 Task: Reply to email with the signature Ashley Martin with the subject 'Job application follow-up' from softage.1@softage.net with the message 'I wanted to follow up on the request for approval of the travel expenses.'
Action: Mouse moved to (873, 224)
Screenshot: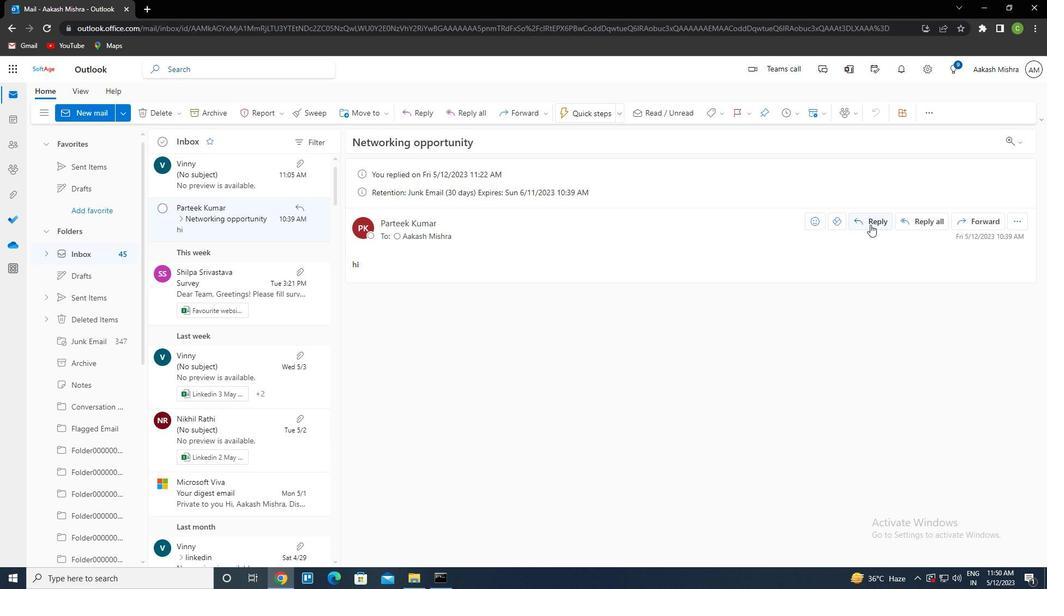 
Action: Mouse pressed left at (873, 224)
Screenshot: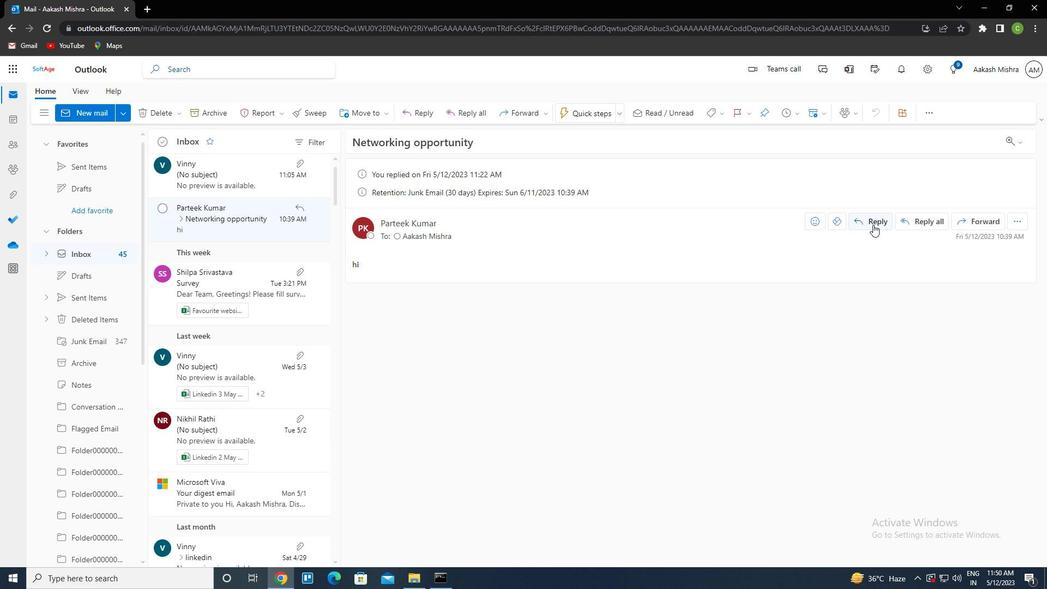 
Action: Mouse moved to (713, 115)
Screenshot: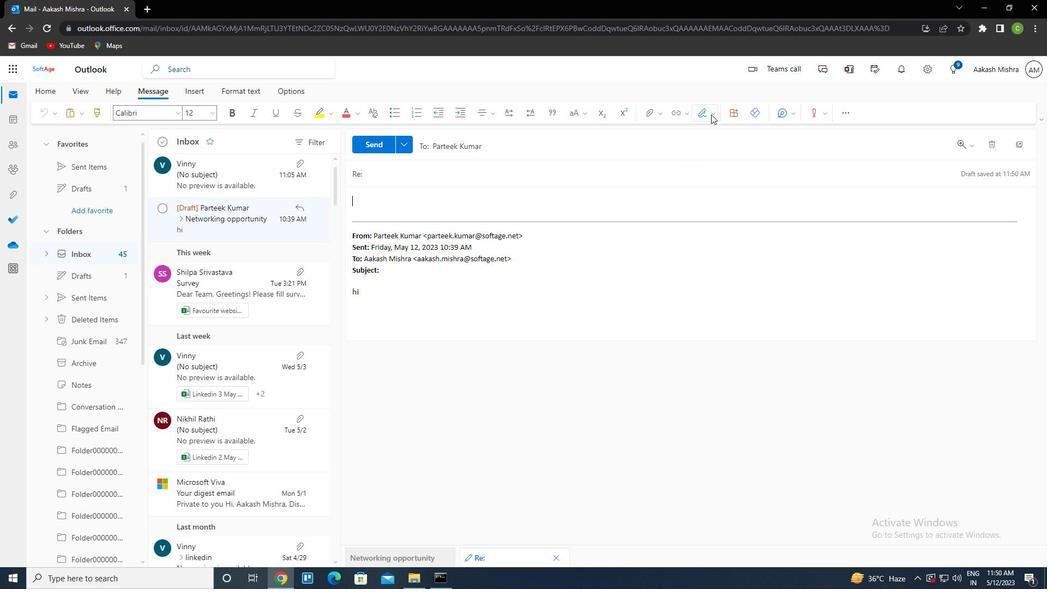 
Action: Mouse pressed left at (713, 115)
Screenshot: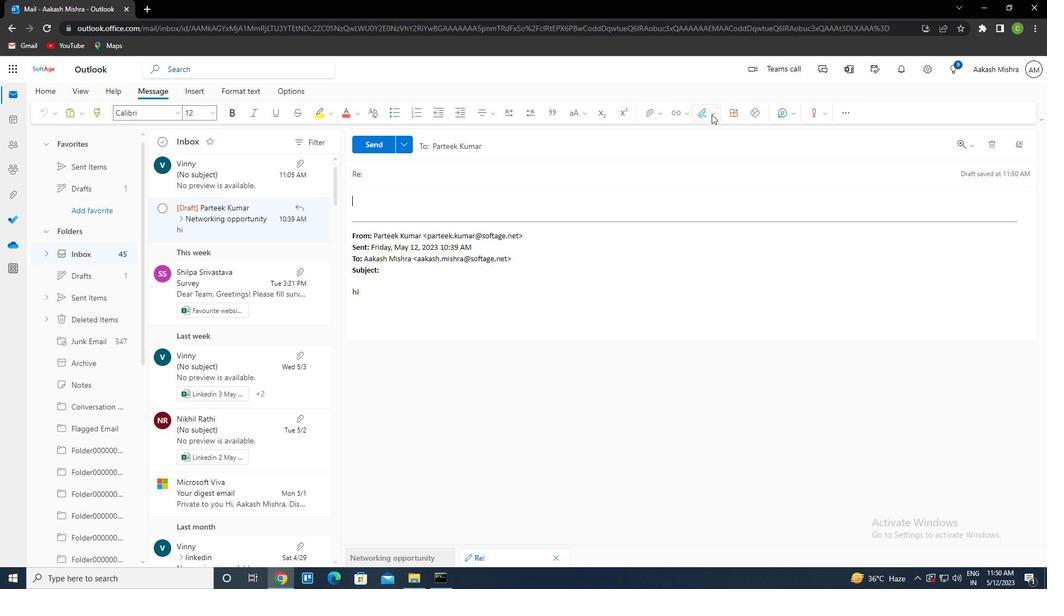 
Action: Mouse moved to (684, 392)
Screenshot: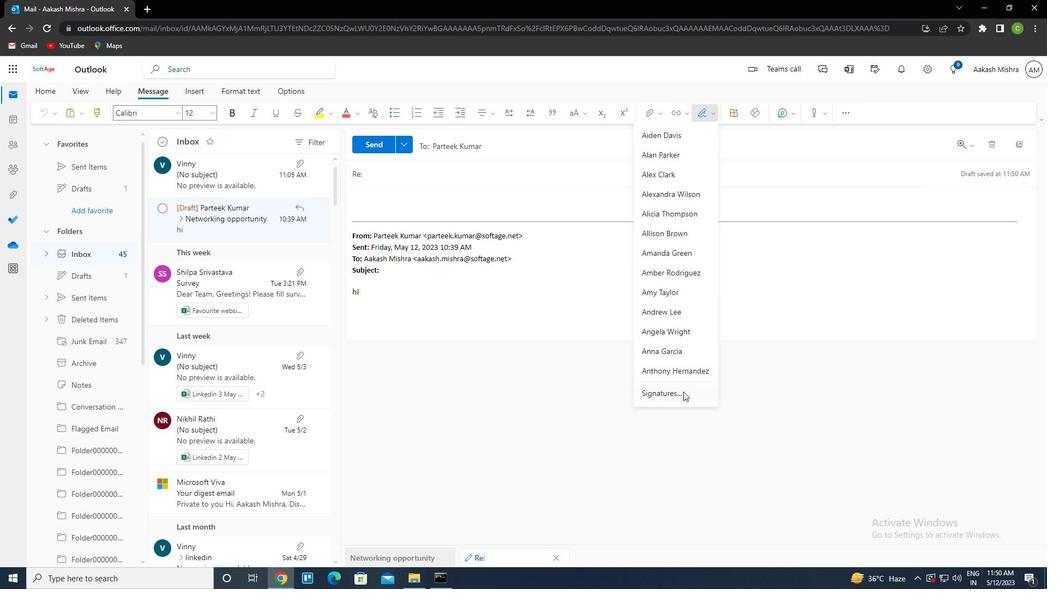 
Action: Mouse pressed left at (684, 392)
Screenshot: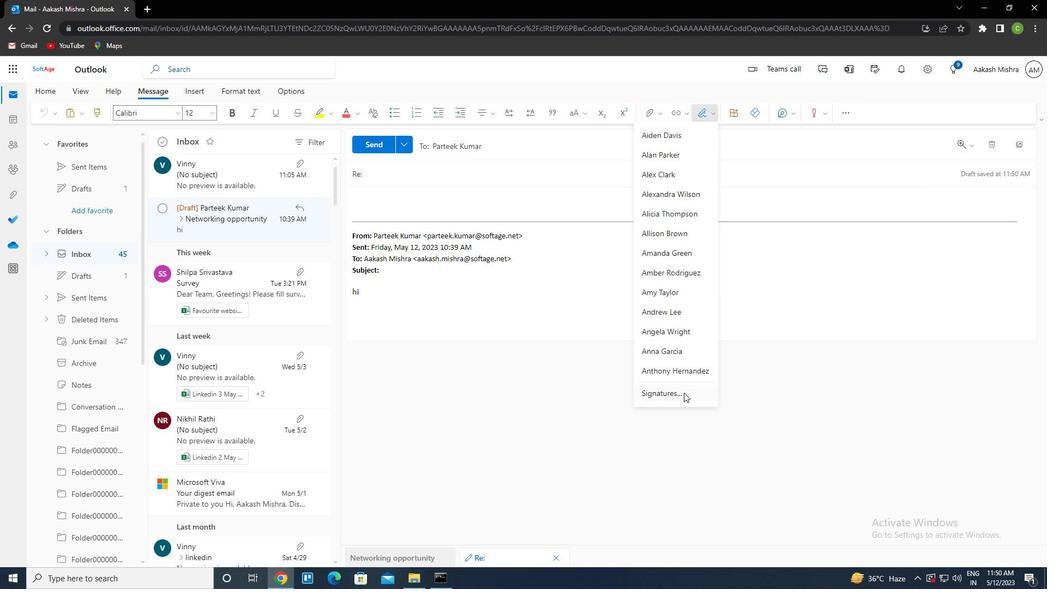 
Action: Mouse moved to (736, 199)
Screenshot: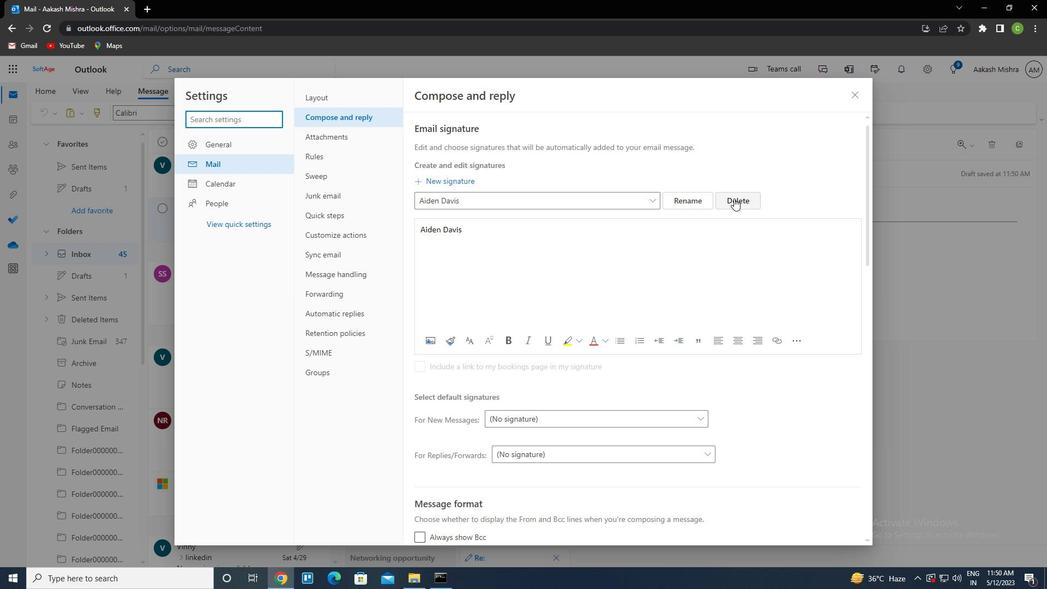 
Action: Mouse pressed left at (736, 199)
Screenshot: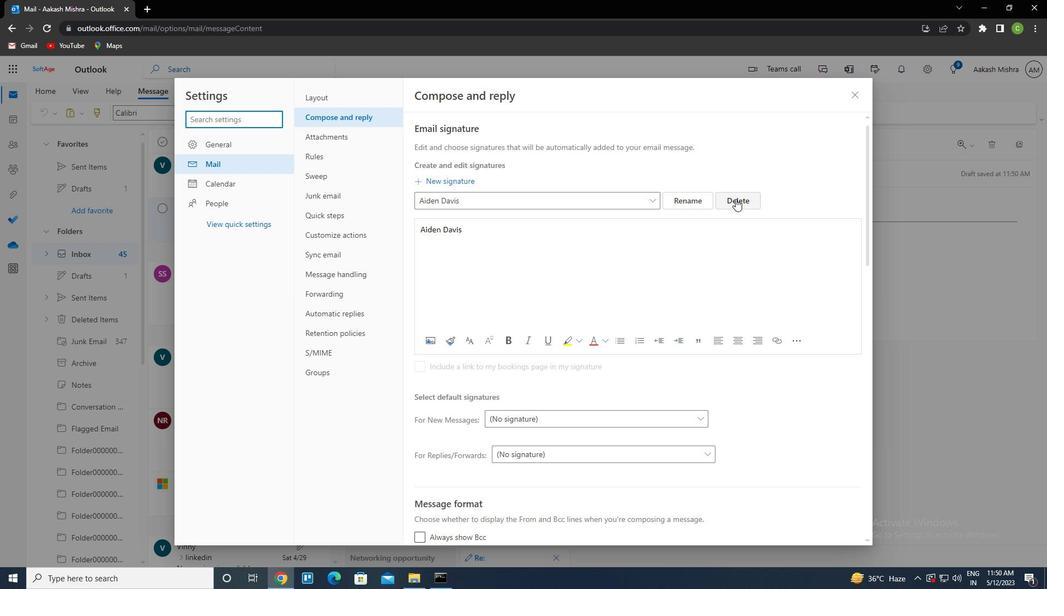
Action: Mouse moved to (467, 200)
Screenshot: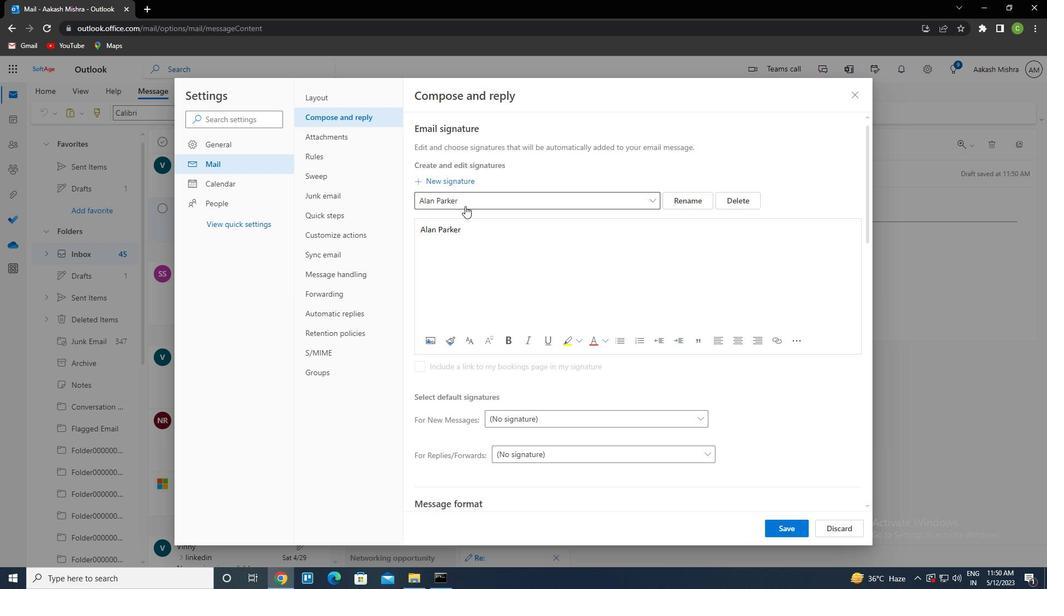 
Action: Mouse pressed left at (467, 200)
Screenshot: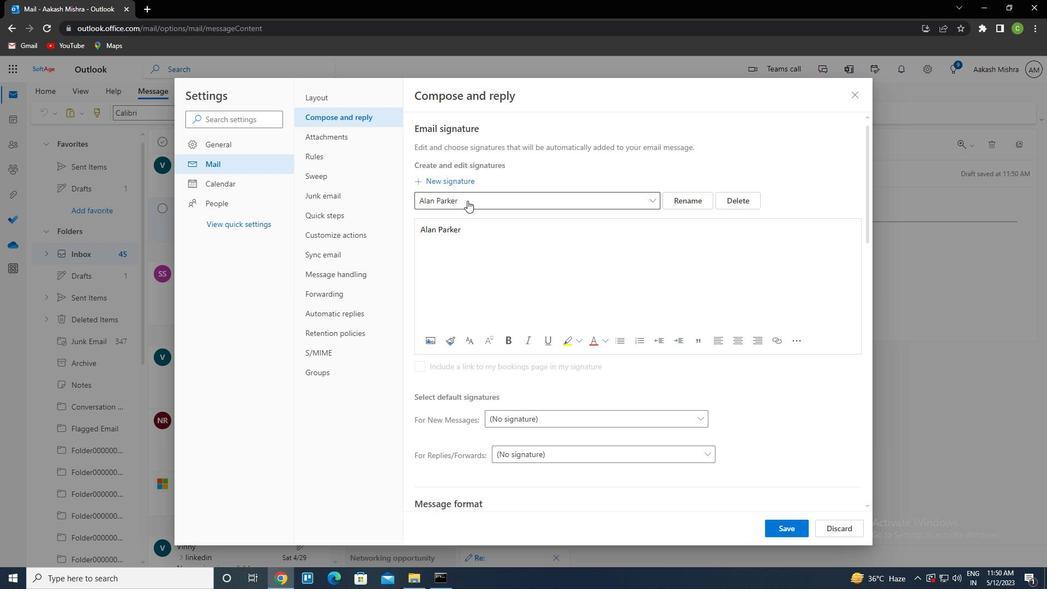
Action: Mouse moved to (449, 180)
Screenshot: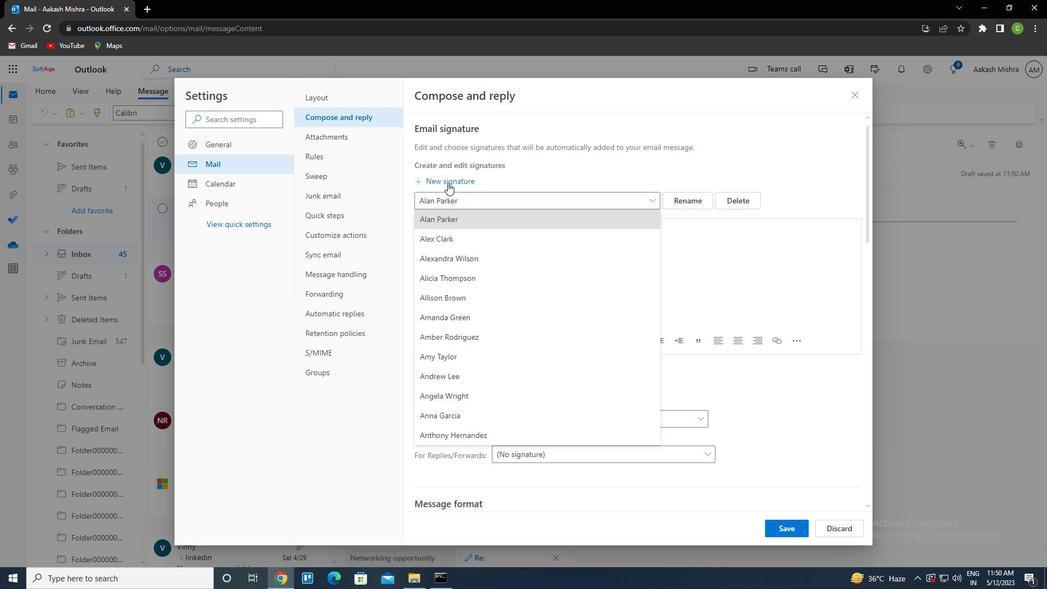 
Action: Mouse pressed left at (449, 180)
Screenshot: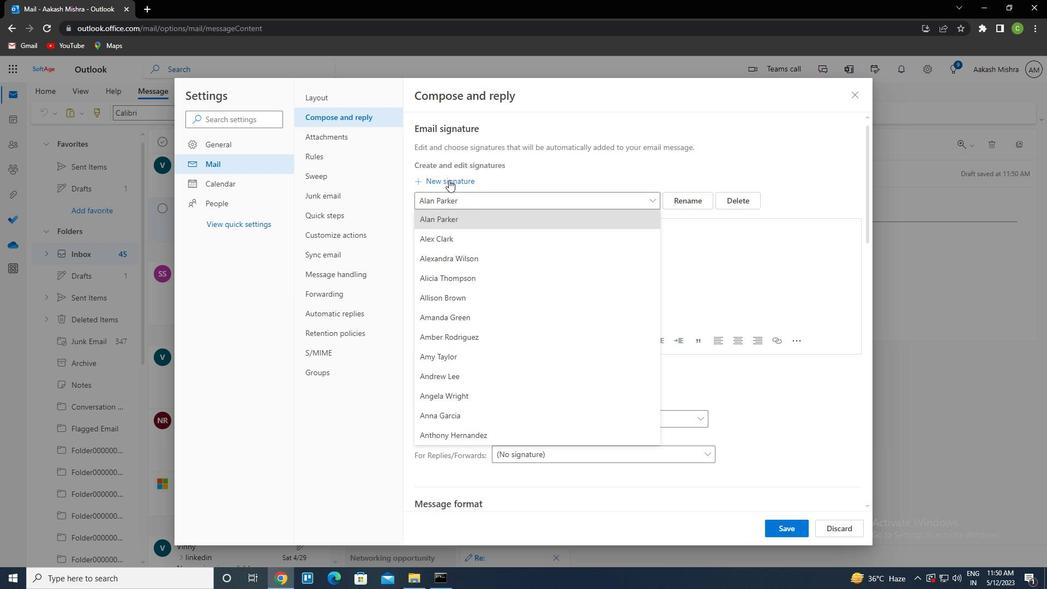 
Action: Mouse moved to (446, 204)
Screenshot: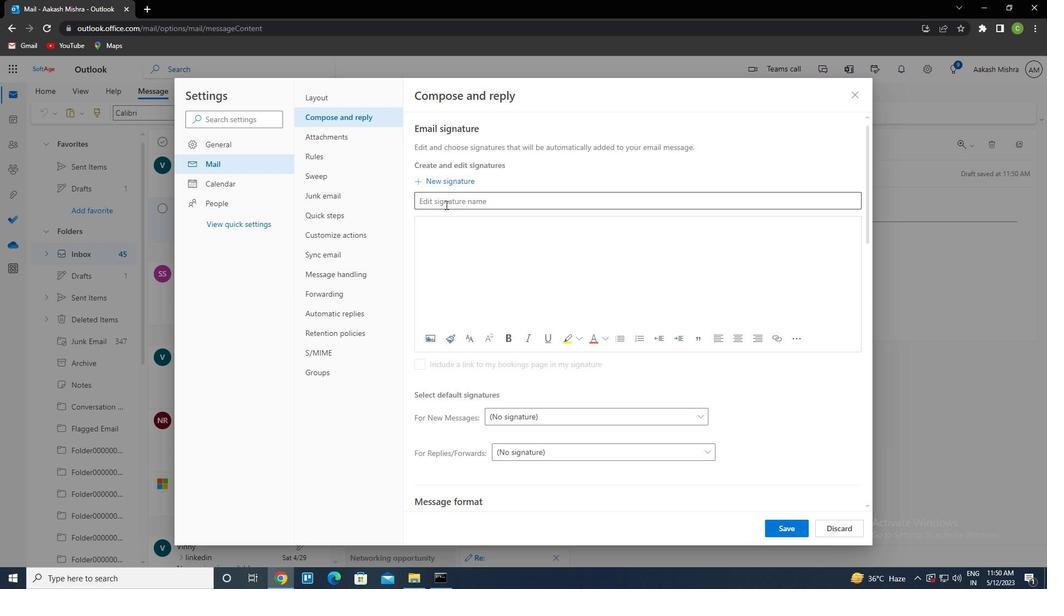 
Action: Mouse pressed left at (446, 204)
Screenshot: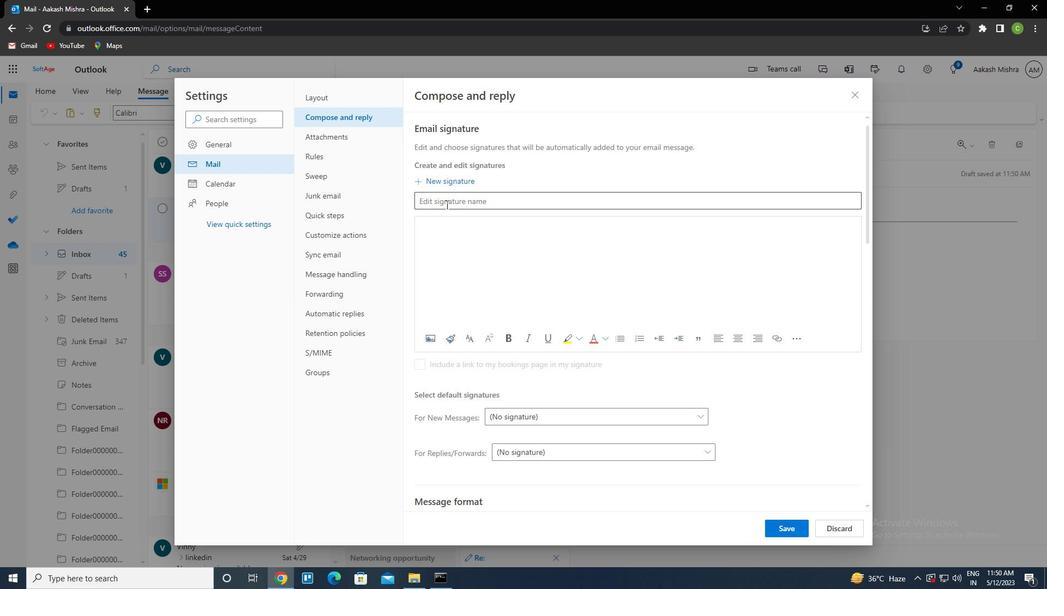 
Action: Key pressed <Key.shift>S<Key.backspace><Key.shift>ASHLEY<Key.space><Key.shift>MARTINctrl+Actrl+C
Screenshot: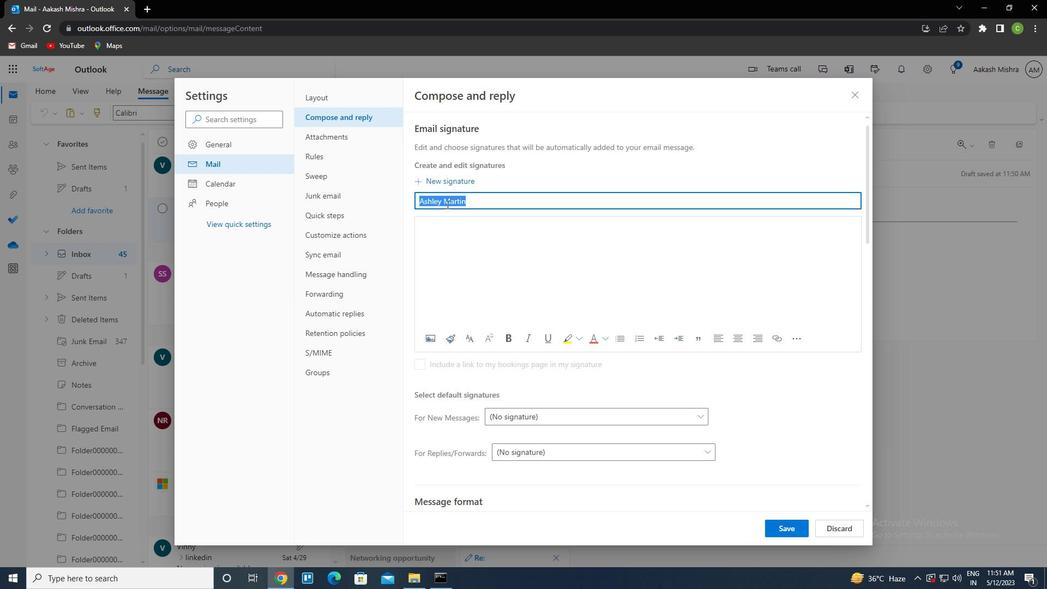 
Action: Mouse moved to (428, 231)
Screenshot: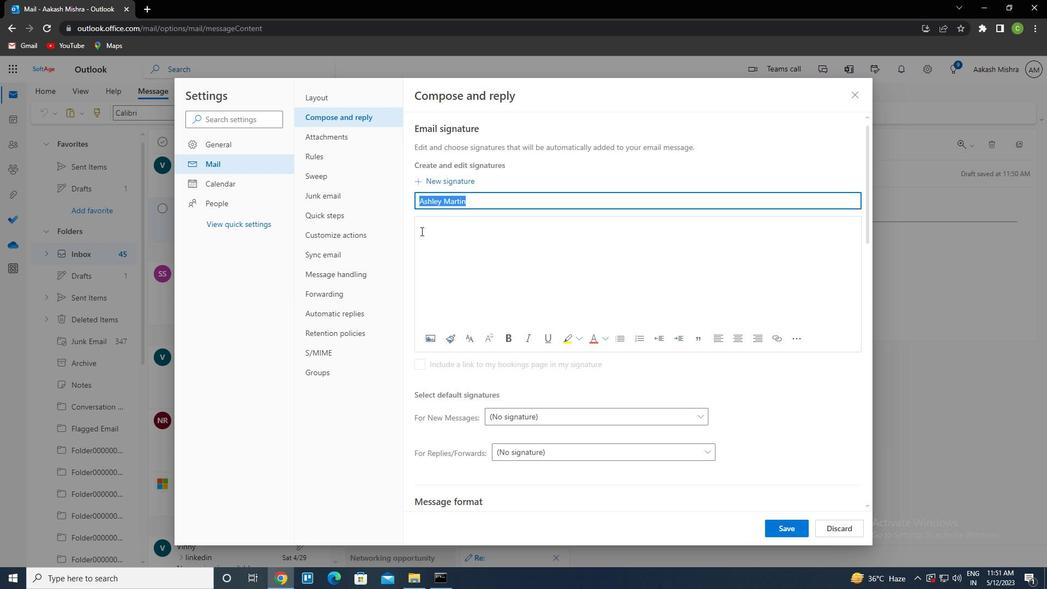 
Action: Mouse pressed left at (428, 231)
Screenshot: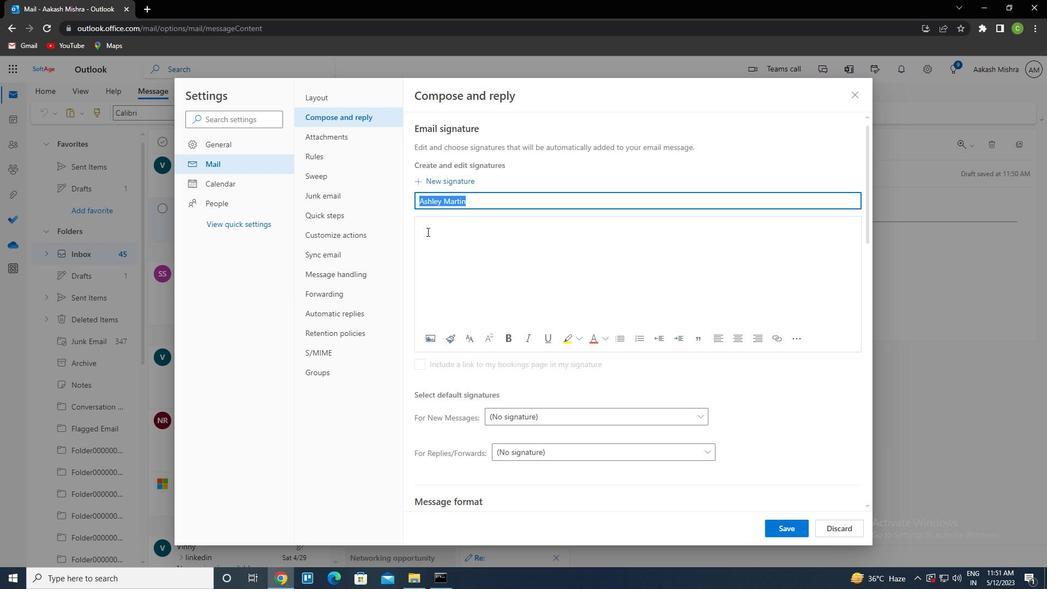 
Action: Mouse moved to (425, 234)
Screenshot: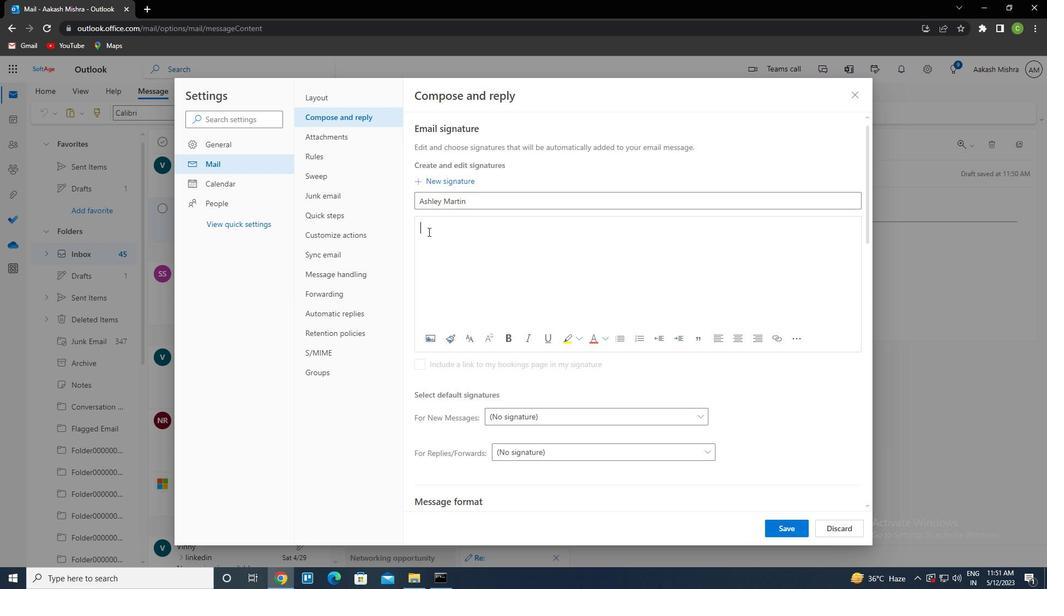 
Action: Key pressed ctrl+V
Screenshot: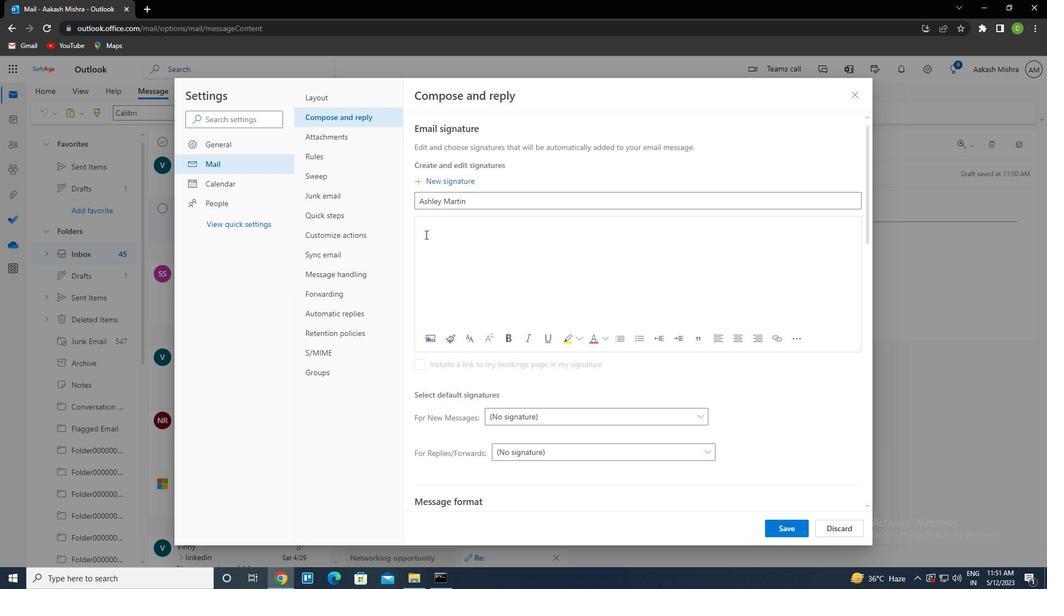 
Action: Mouse moved to (792, 528)
Screenshot: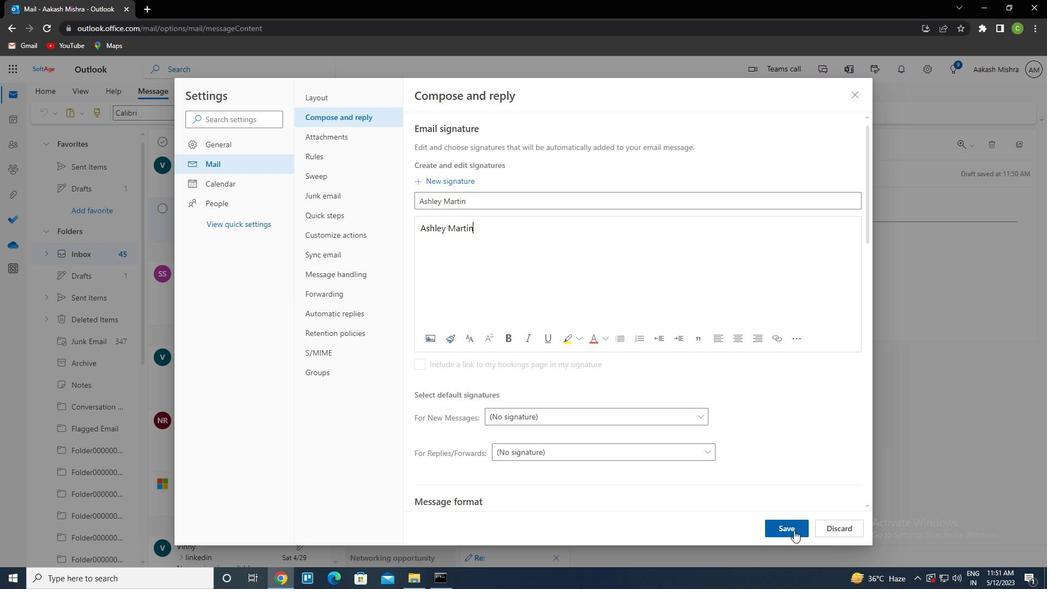 
Action: Mouse pressed left at (792, 528)
Screenshot: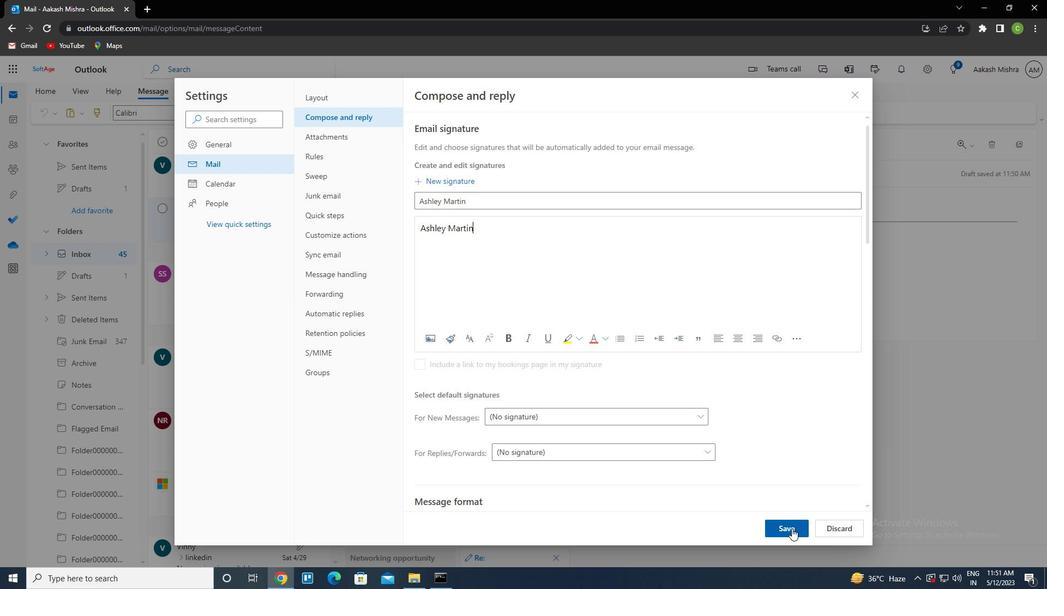 
Action: Mouse moved to (858, 96)
Screenshot: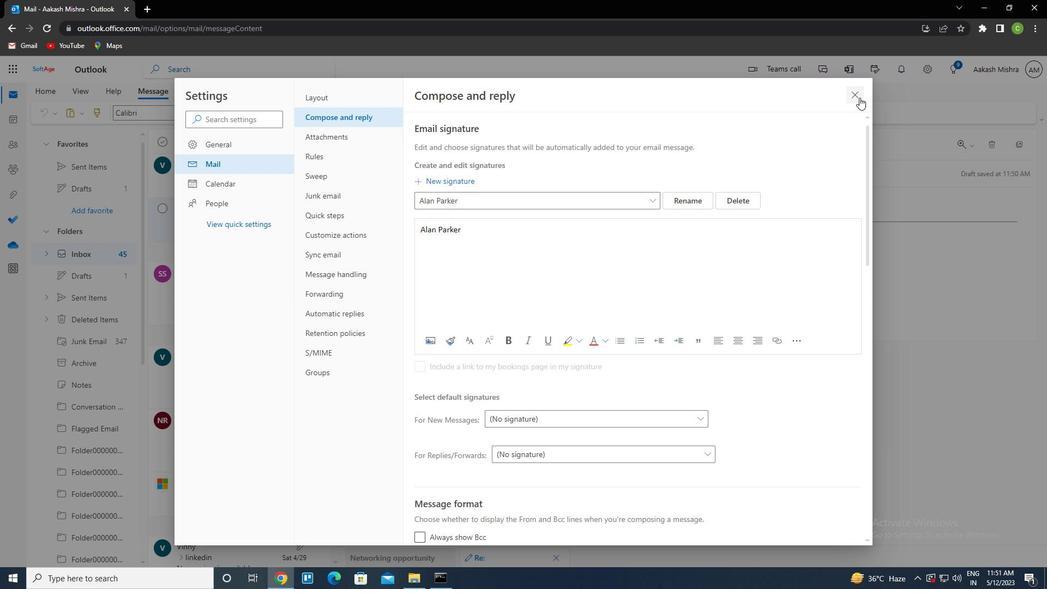 
Action: Mouse pressed left at (858, 96)
Screenshot: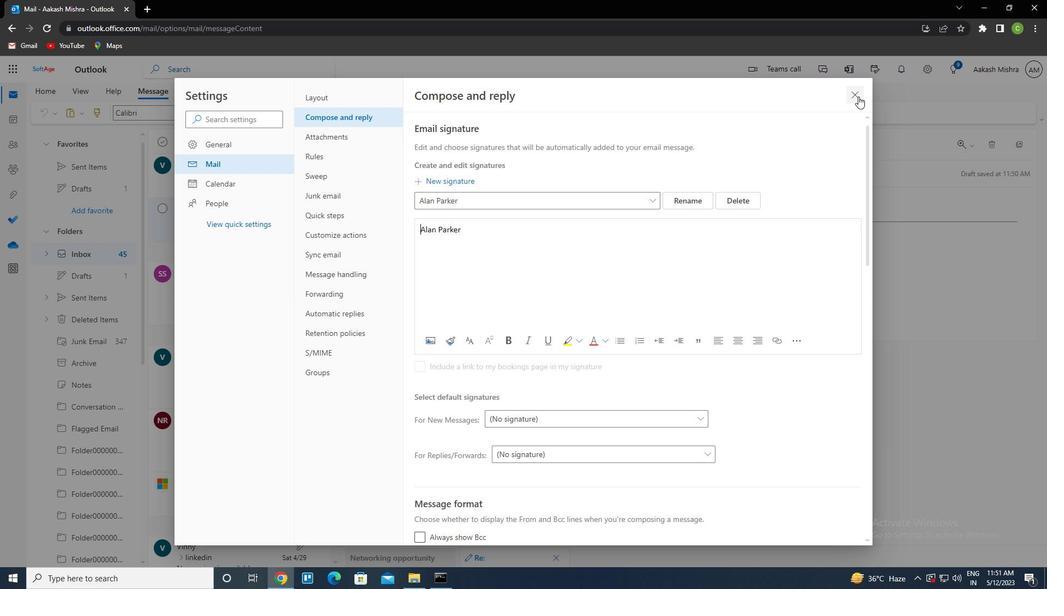 
Action: Mouse moved to (365, 205)
Screenshot: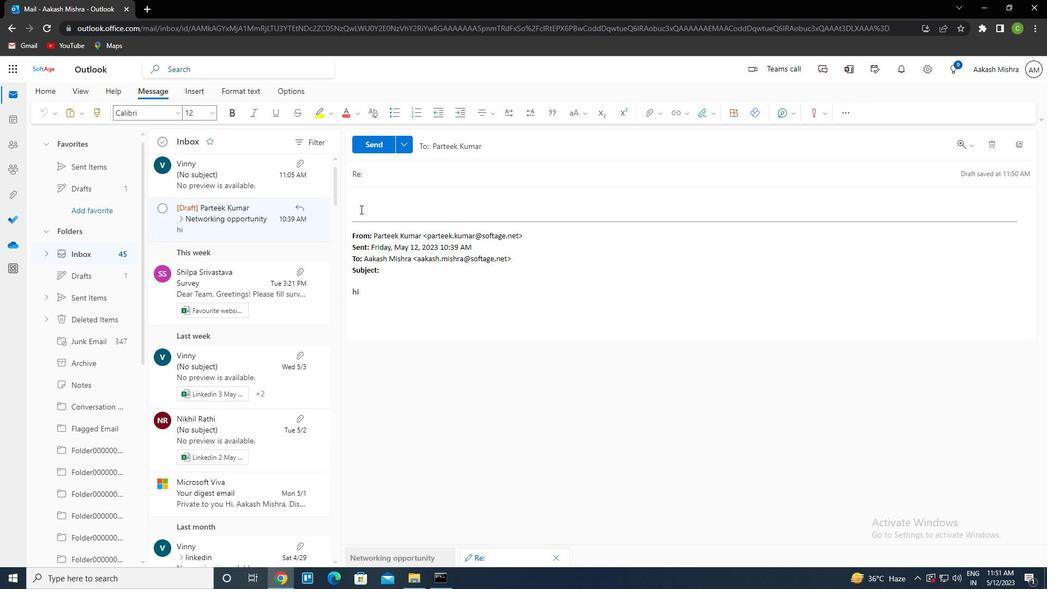 
Action: Mouse pressed left at (365, 205)
Screenshot: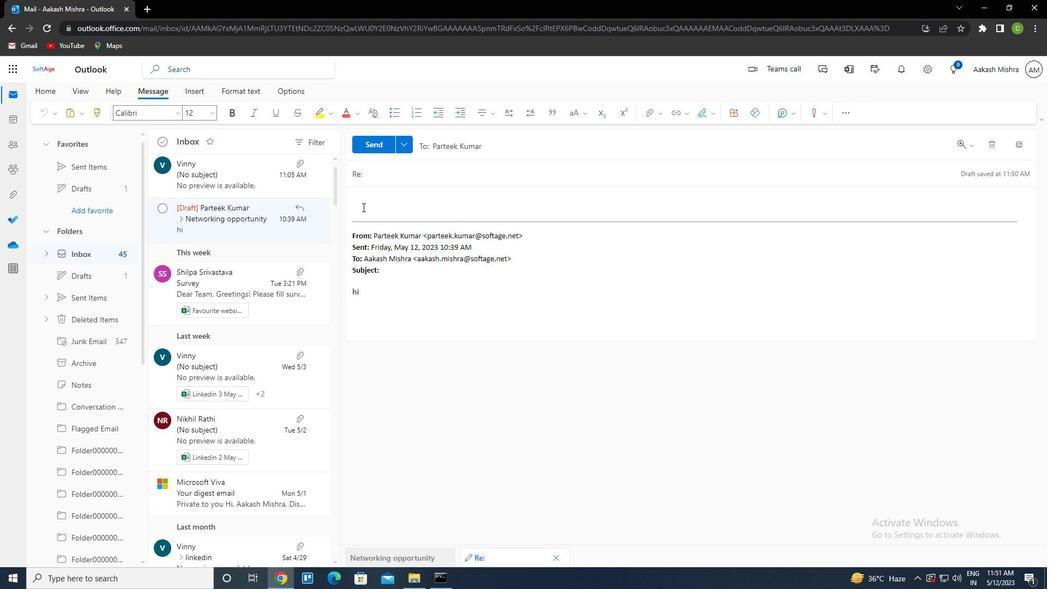 
Action: Mouse moved to (385, 173)
Screenshot: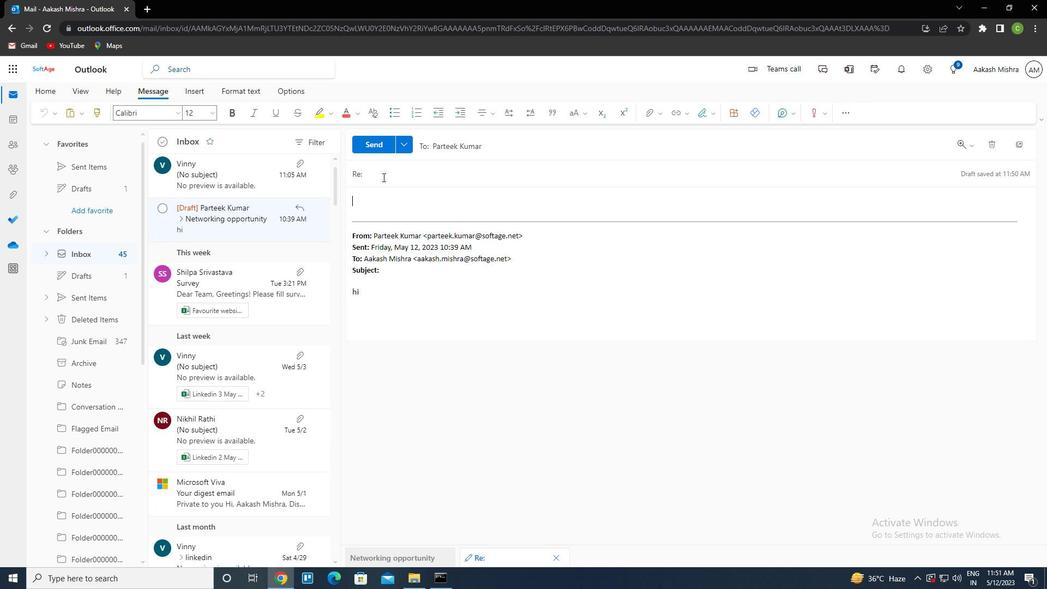 
Action: Mouse pressed left at (385, 173)
Screenshot: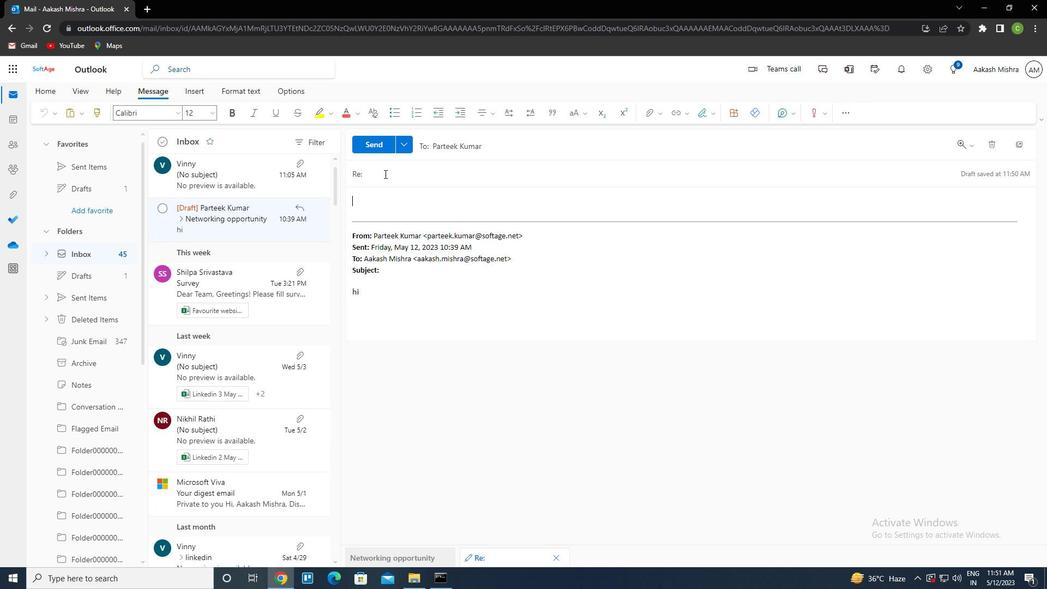 
Action: Key pressed <Key.shift>JOB<Key.space>APPLICATION<Key.space>FOLLOW<Key.space>UP<Key.space>
Screenshot: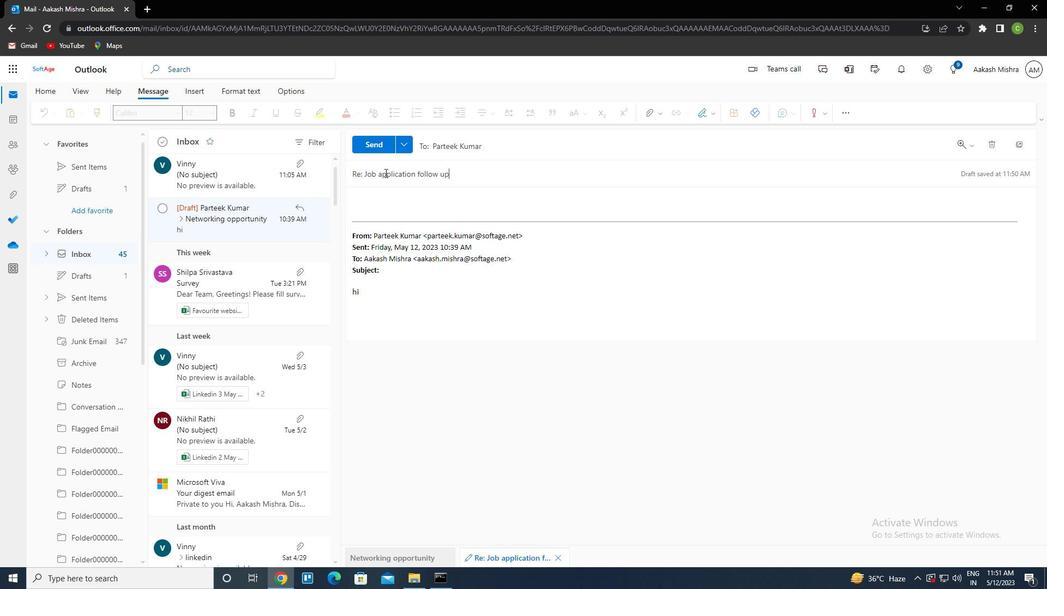 
Action: Mouse moved to (375, 210)
Screenshot: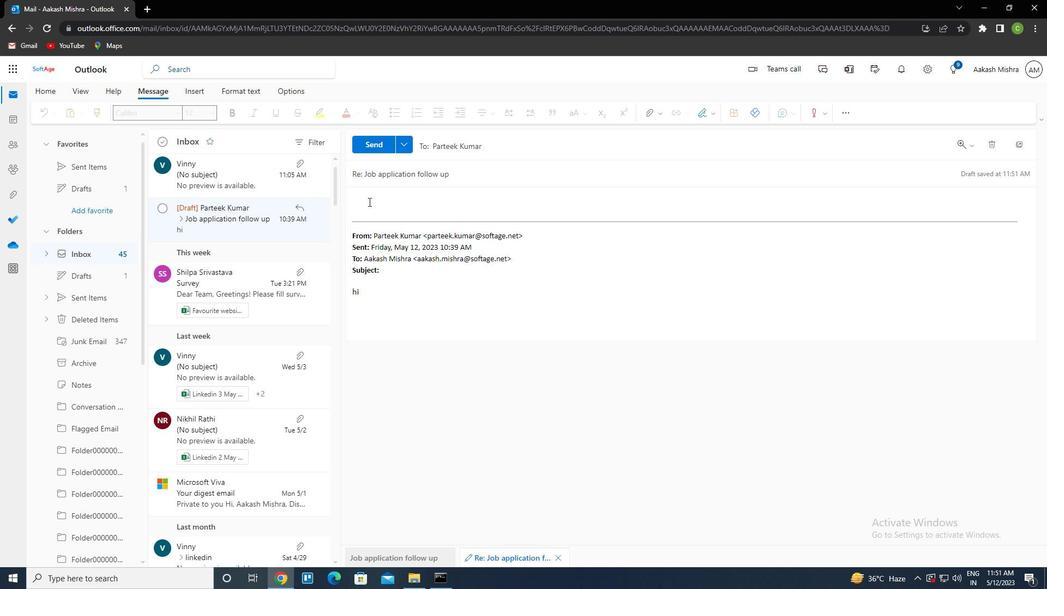 
Action: Mouse pressed left at (375, 210)
Screenshot: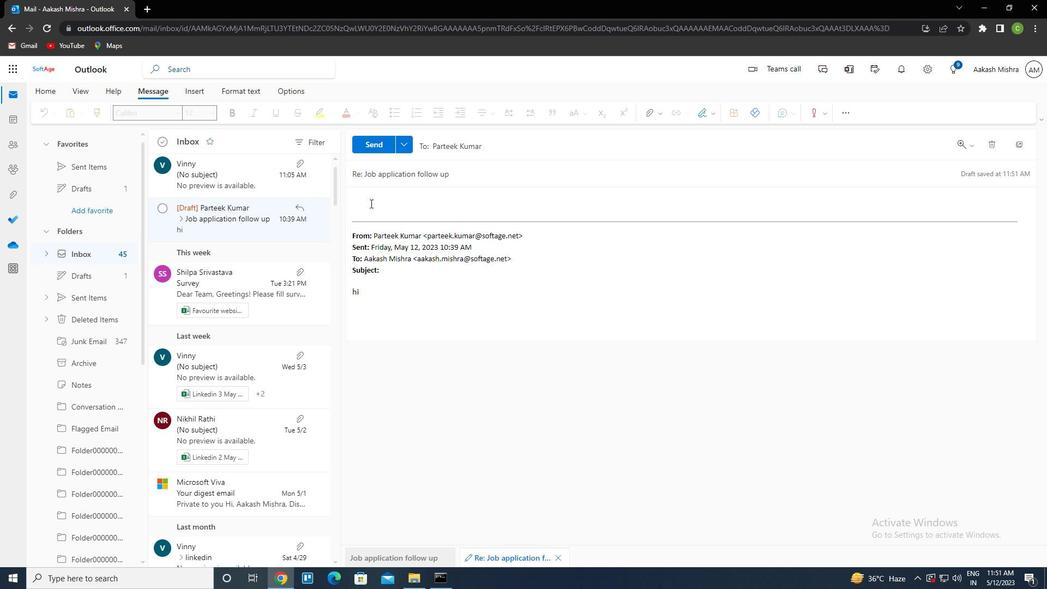 
Action: Key pressed <Key.shift>I<Key.space>WAB<Key.backspace>NY<Key.backspace>T<Key.space>TO<Key.space>FOLLOW<Key.space>UP<Key.space>ON<Key.space>THE<Key.space>REQUEST<Key.space>FOR<Key.space>APPROVAL<Key.space>OF<Key.space>THE<Key.space>TRAVEL<Key.space>EXPENSES
Screenshot: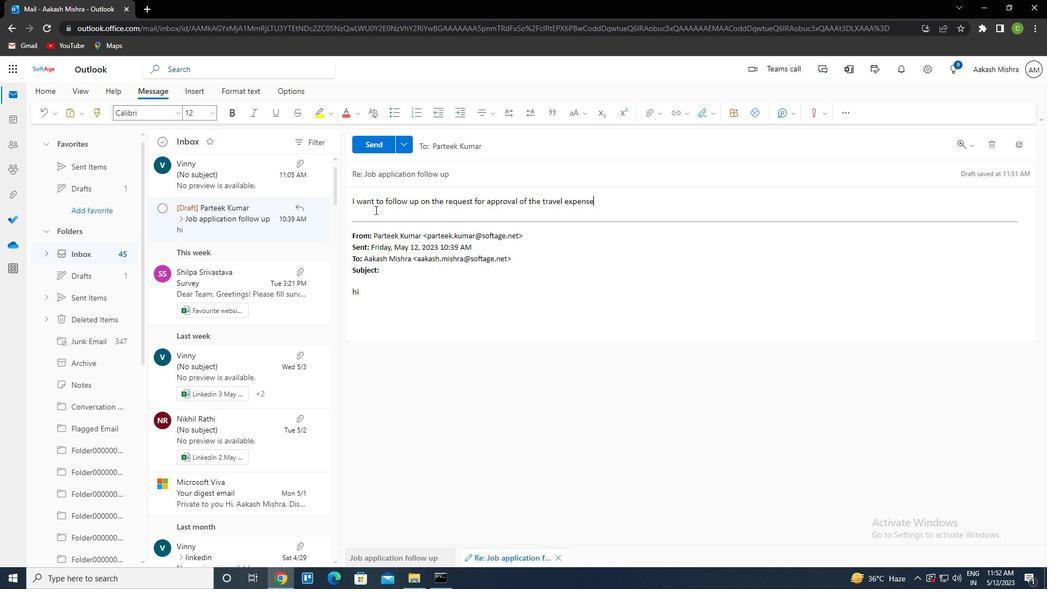 
Action: Mouse moved to (377, 142)
Screenshot: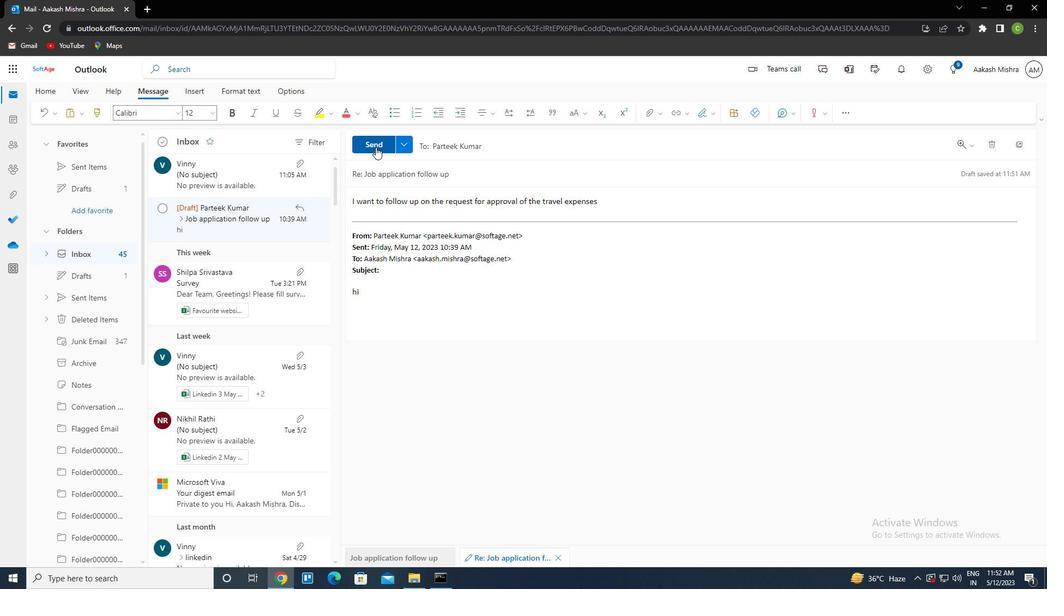 
Action: Mouse pressed left at (377, 142)
Screenshot: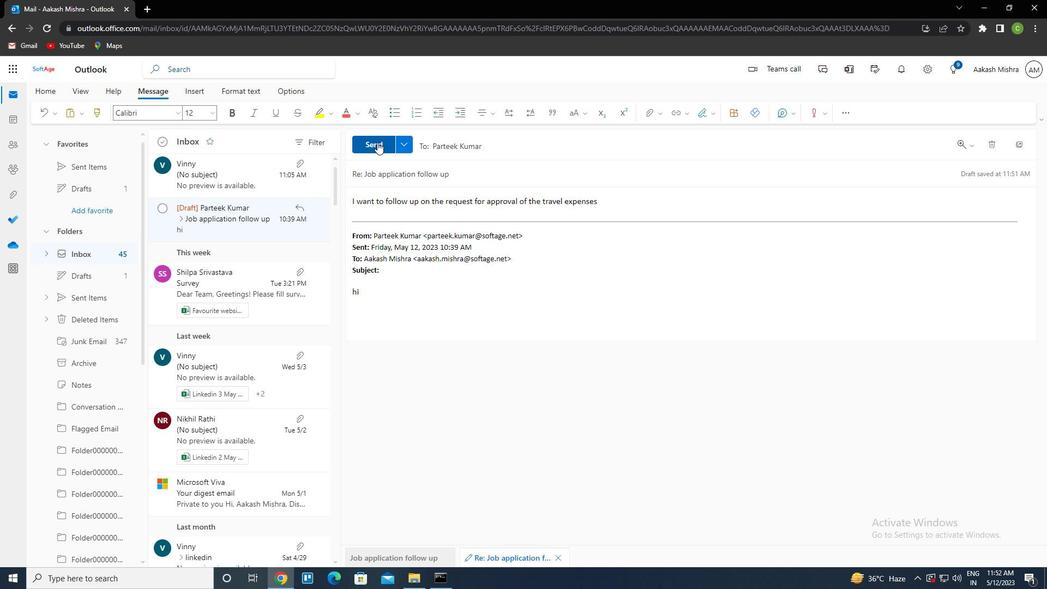
